 Task: Add Sprouts Parmigiano Reggiano to the cart.
Action: Mouse moved to (42, 368)
Screenshot: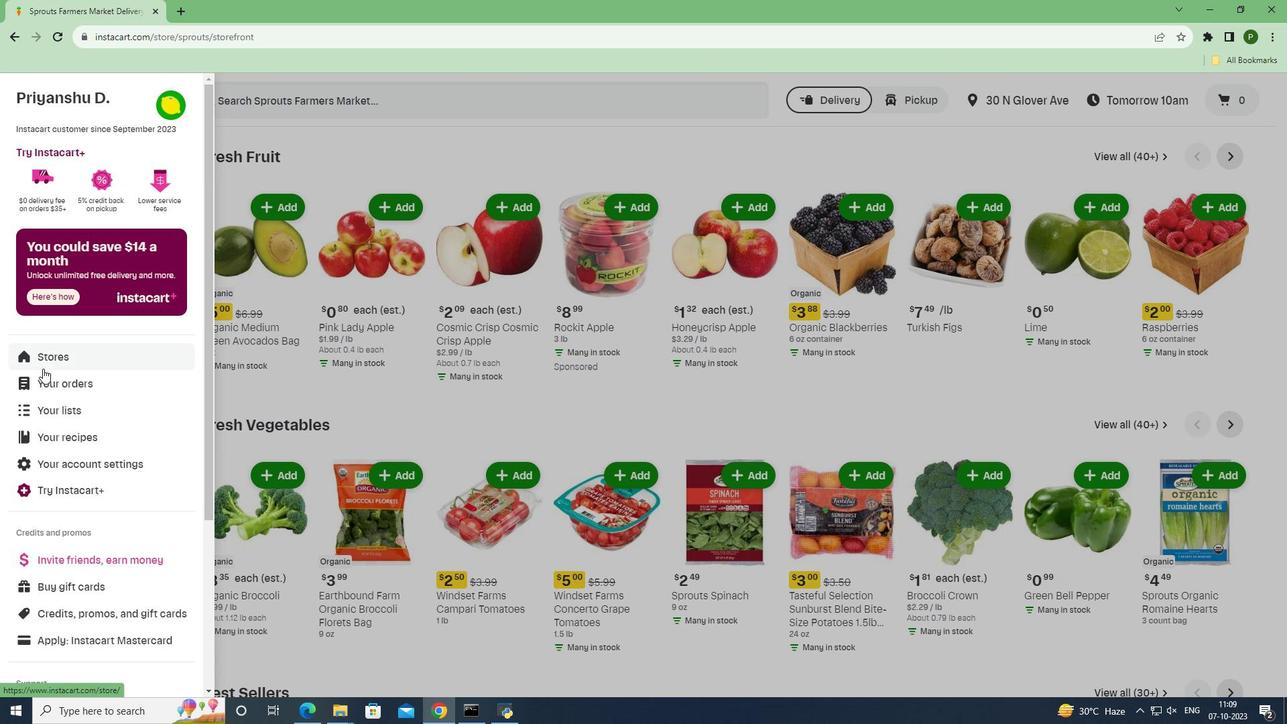 
Action: Mouse pressed left at (42, 368)
Screenshot: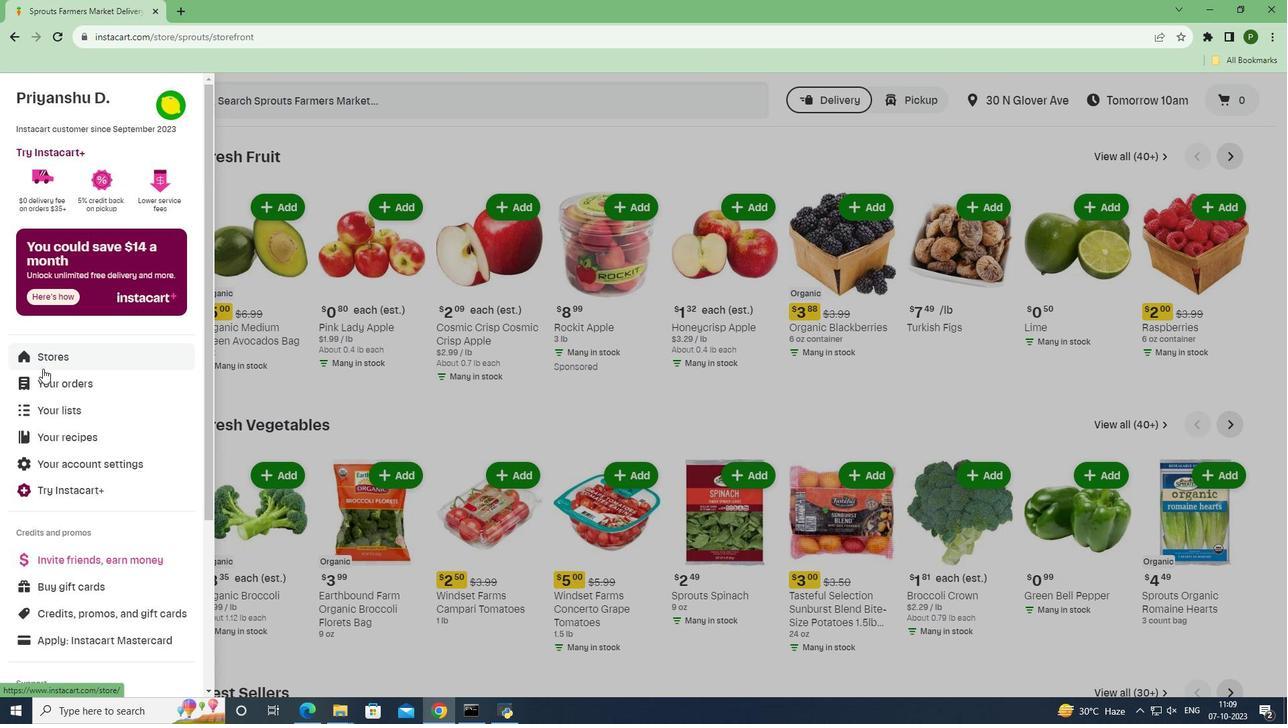 
Action: Mouse moved to (314, 162)
Screenshot: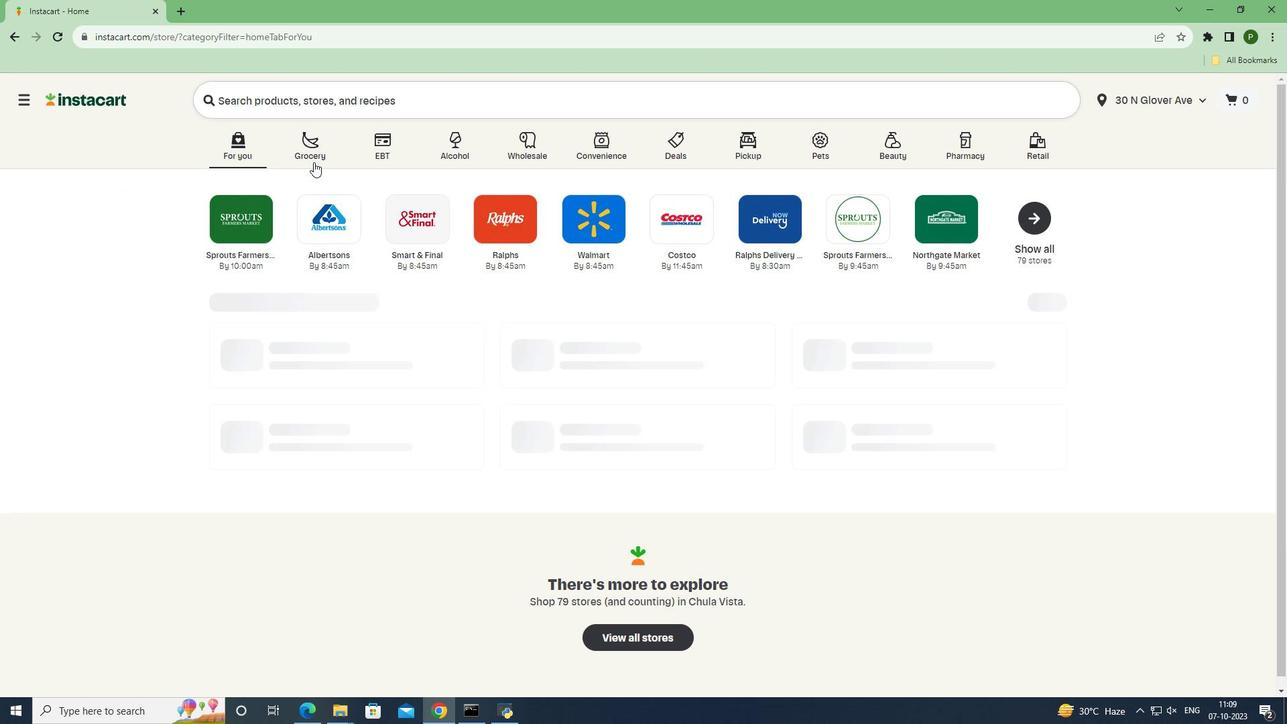 
Action: Mouse pressed left at (314, 162)
Screenshot: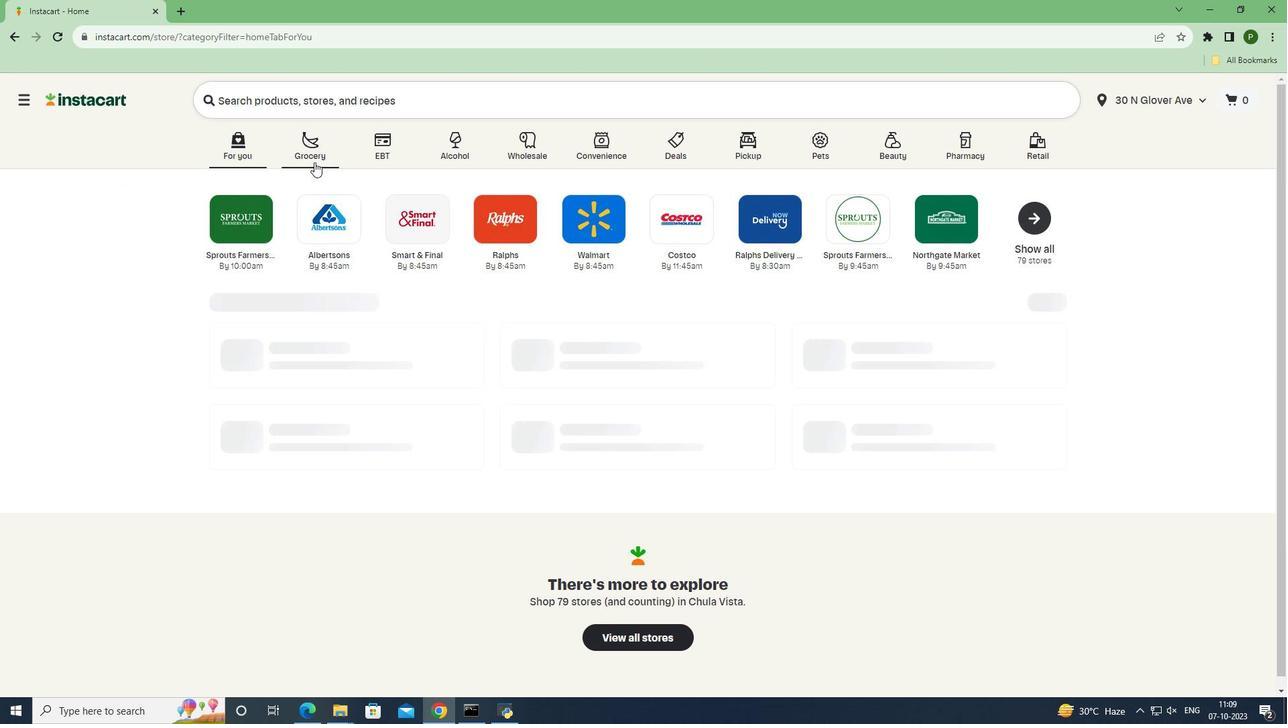 
Action: Mouse moved to (541, 300)
Screenshot: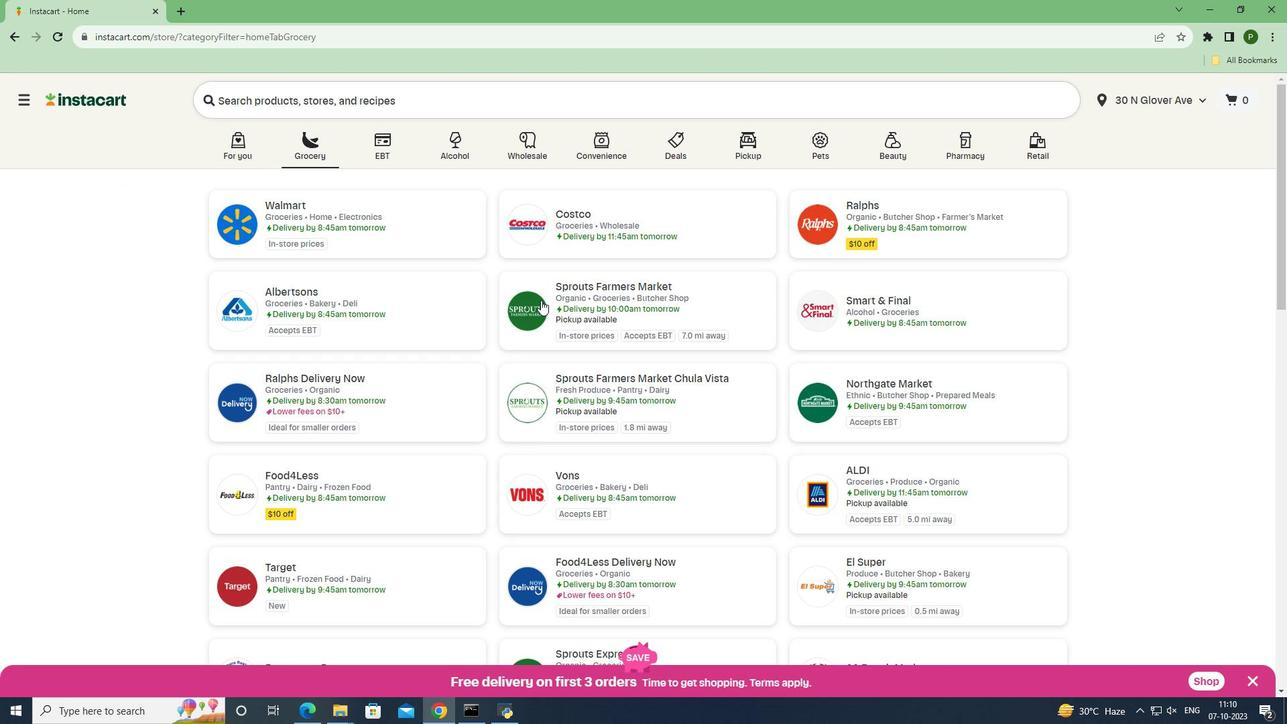 
Action: Mouse pressed left at (541, 300)
Screenshot: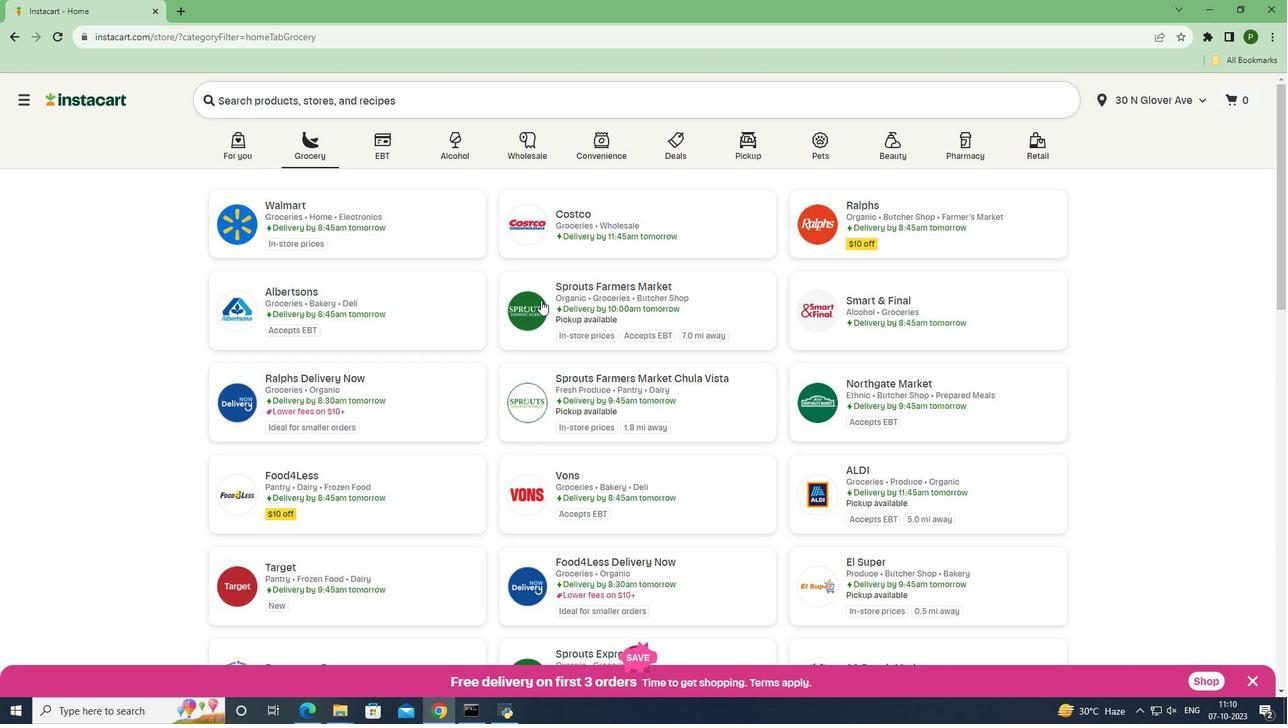 
Action: Mouse moved to (90, 437)
Screenshot: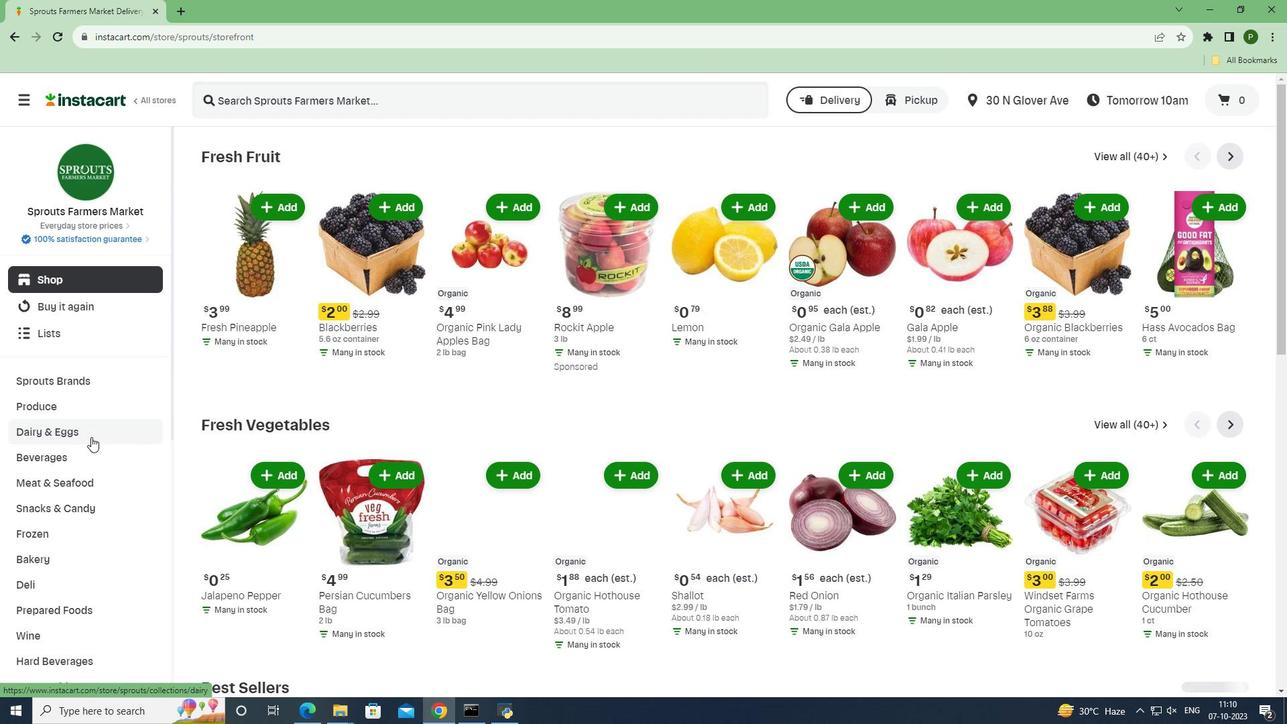 
Action: Mouse pressed left at (90, 437)
Screenshot: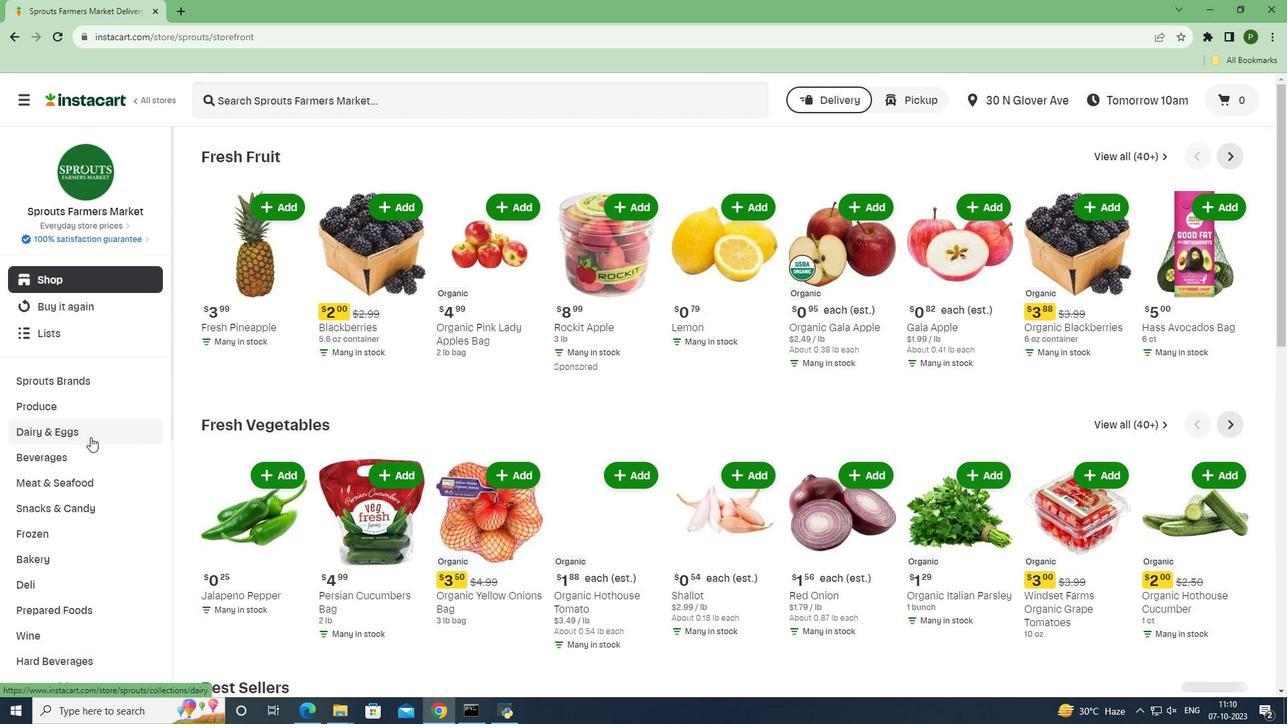 
Action: Mouse moved to (101, 482)
Screenshot: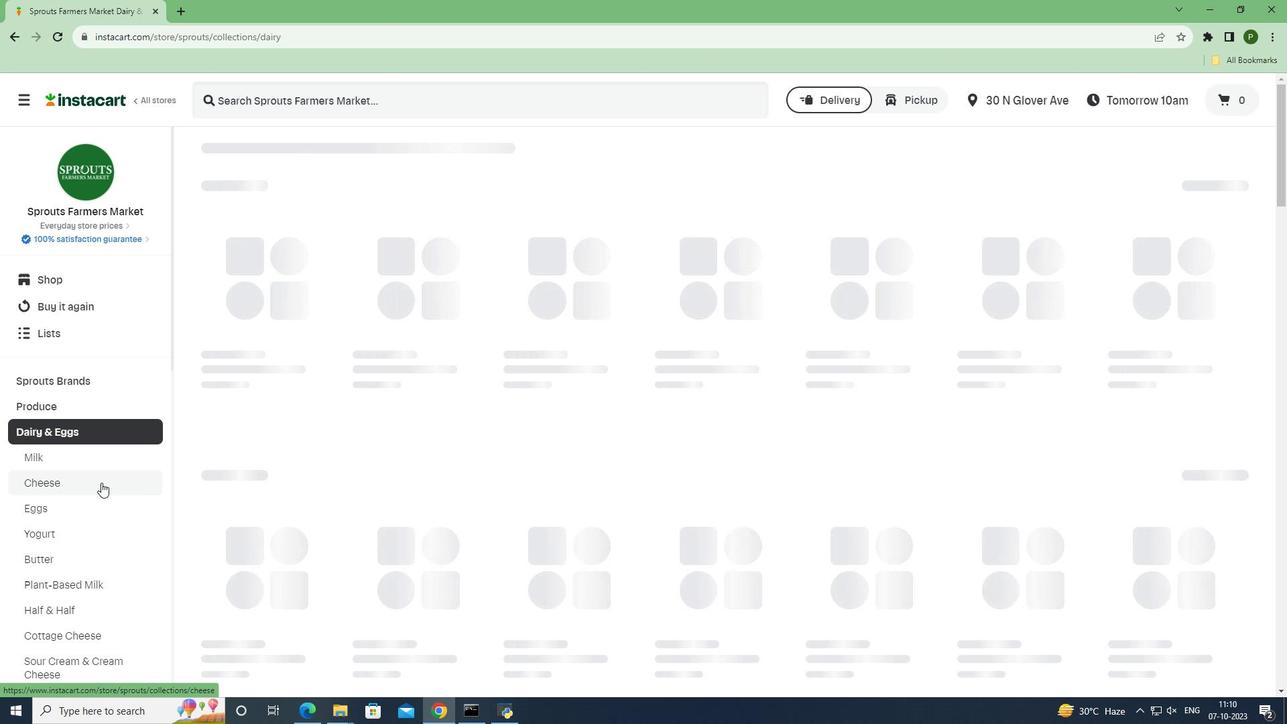
Action: Mouse pressed left at (101, 482)
Screenshot: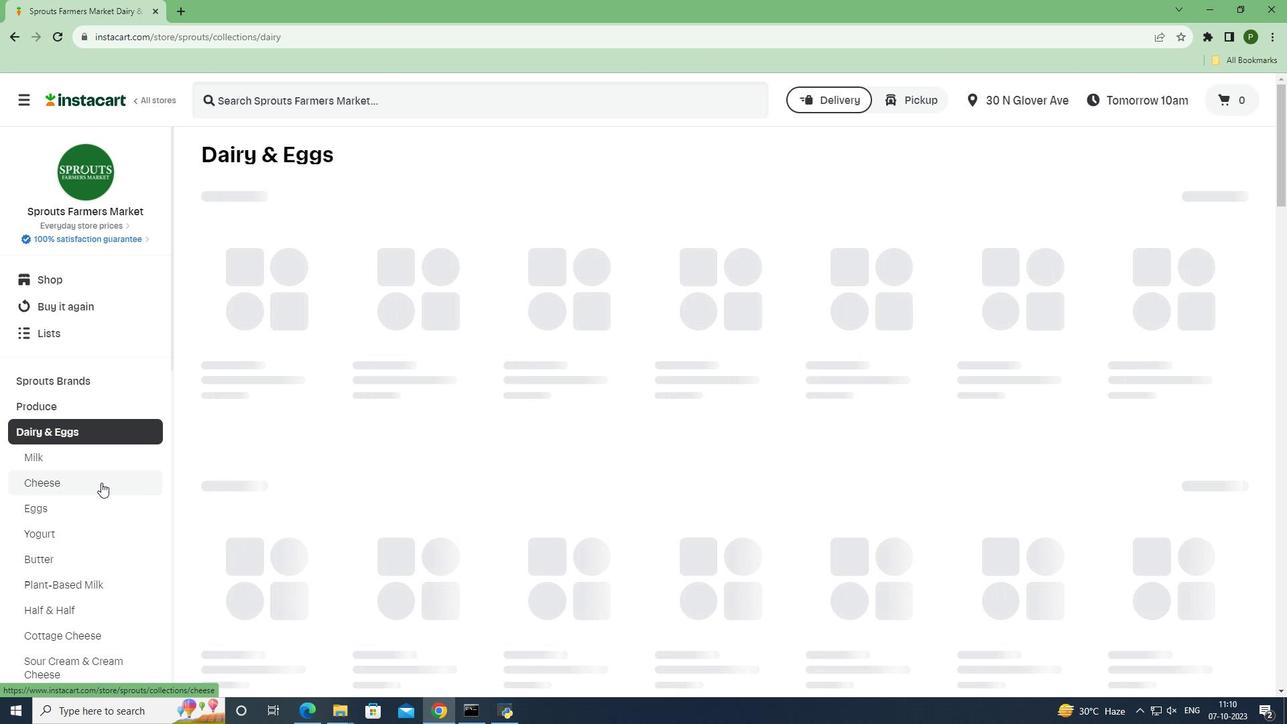 
Action: Mouse moved to (303, 104)
Screenshot: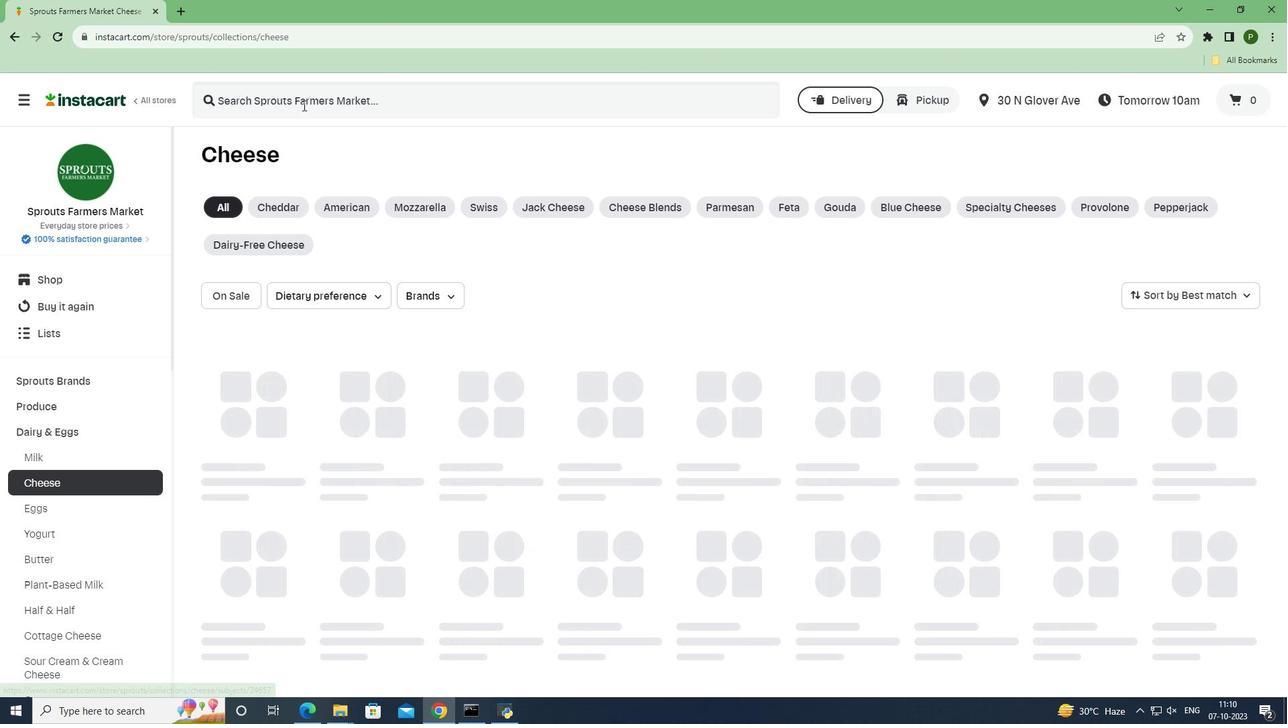 
Action: Mouse pressed left at (303, 104)
Screenshot: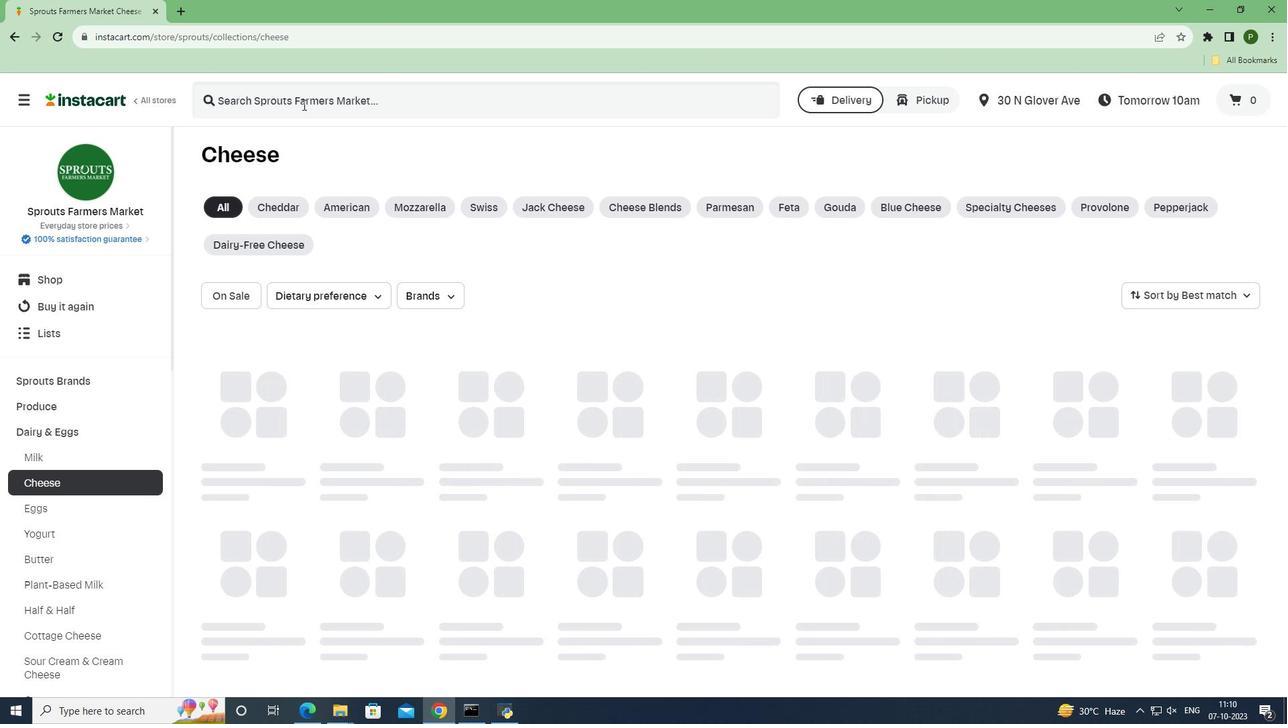 
Action: Mouse moved to (303, 103)
Screenshot: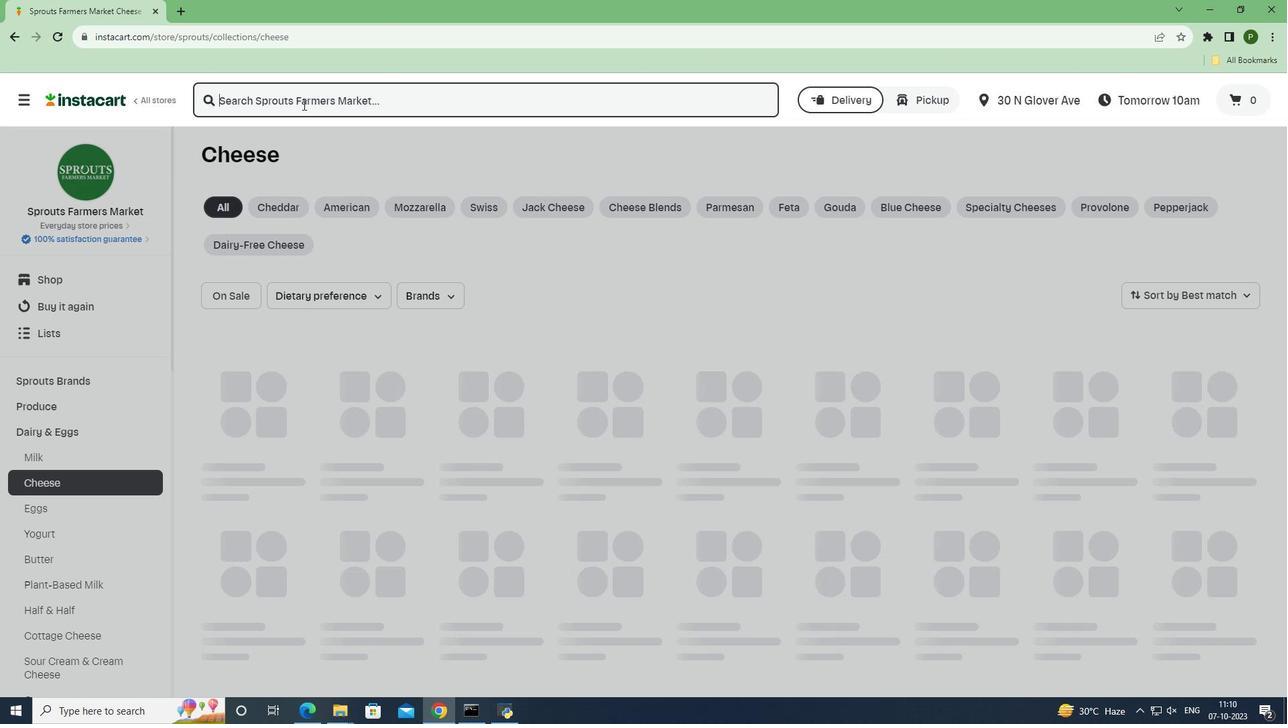 
Action: Key pressed <Key.caps_lock>S<Key.caps_lock>prouts<Key.space><Key.caps_lock>P<Key.caps_lock>armigiano<Key.space><Key.caps_lock>R<Key.caps_lock>eggiano<Key.space><Key.enter>
Screenshot: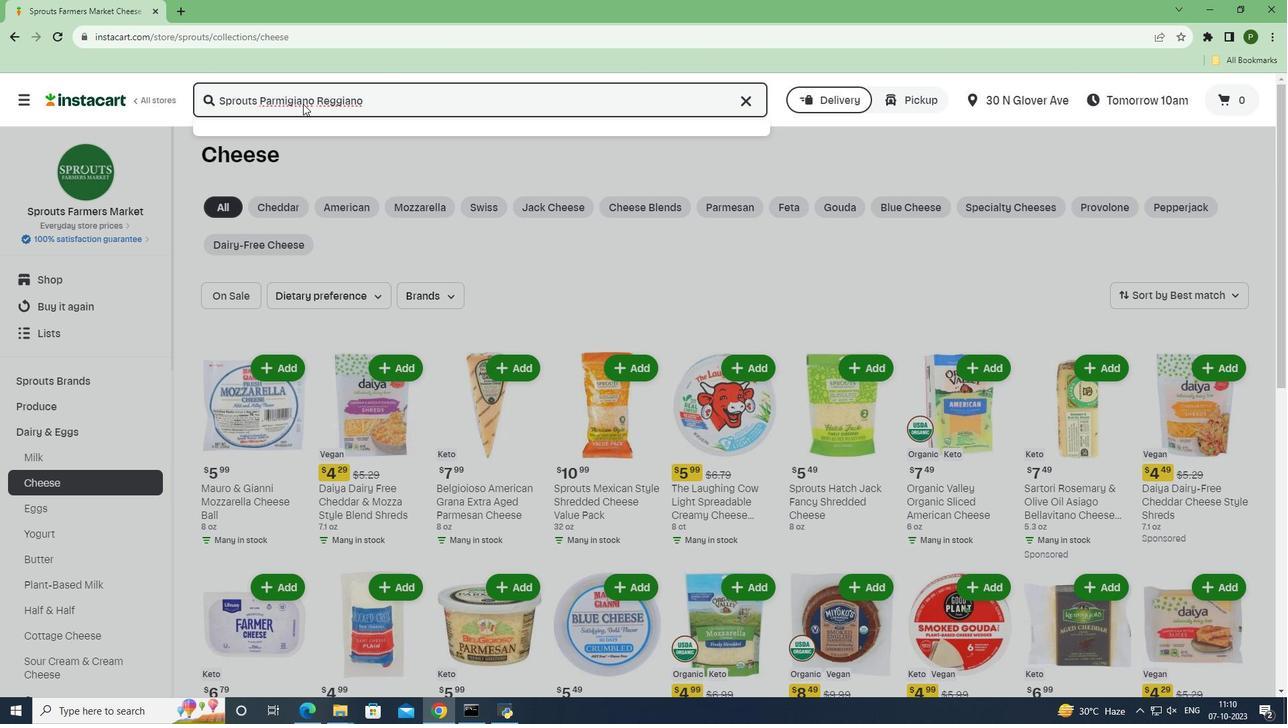 
Action: Mouse moved to (361, 245)
Screenshot: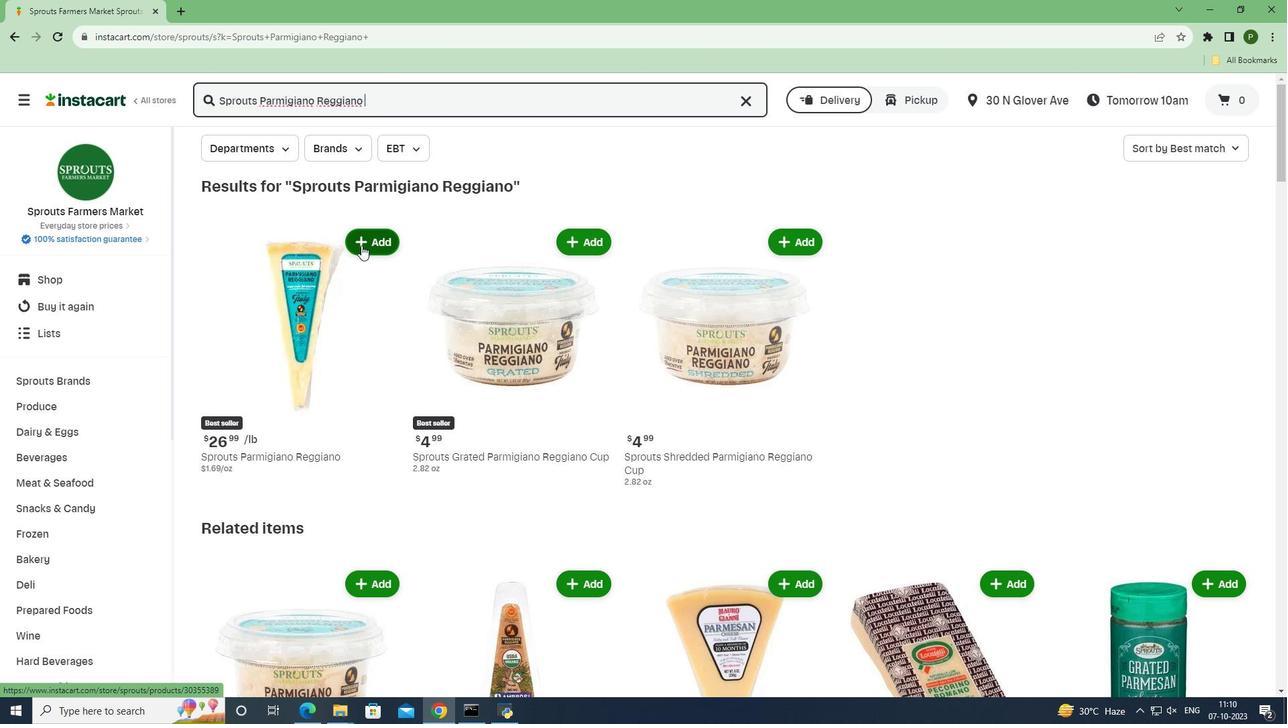 
Action: Mouse pressed left at (361, 245)
Screenshot: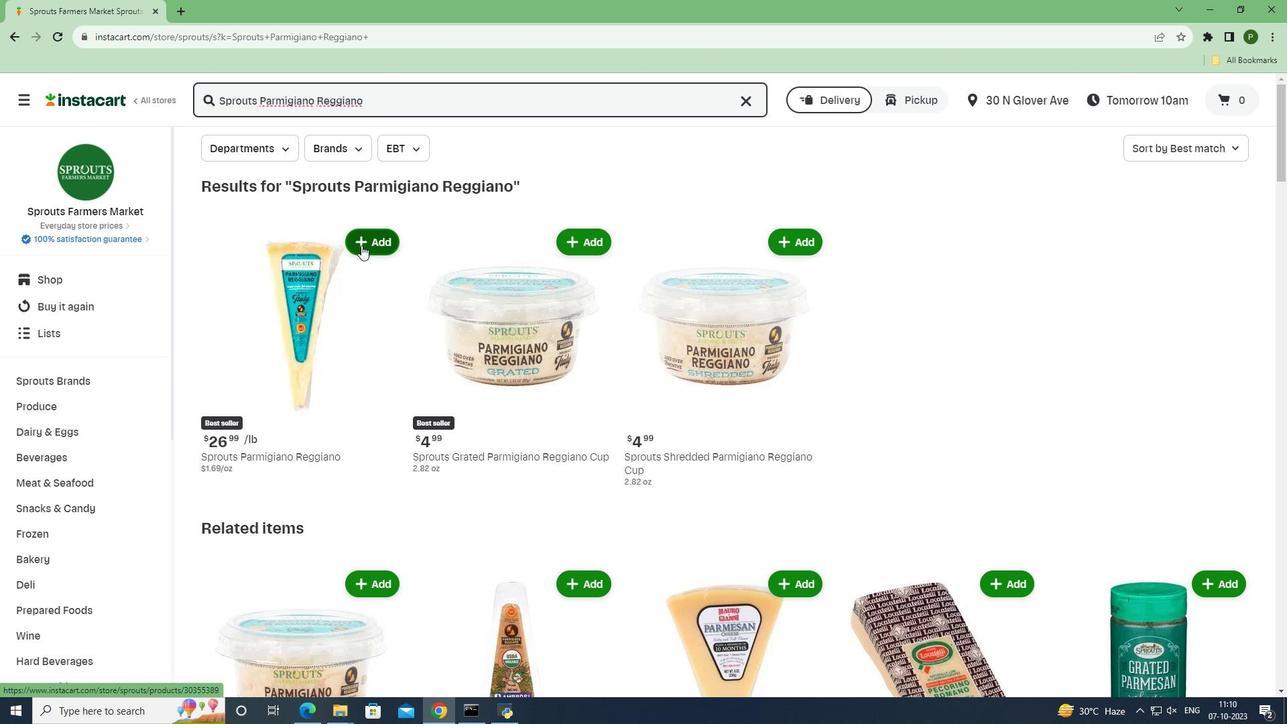 
Action: Mouse moved to (392, 309)
Screenshot: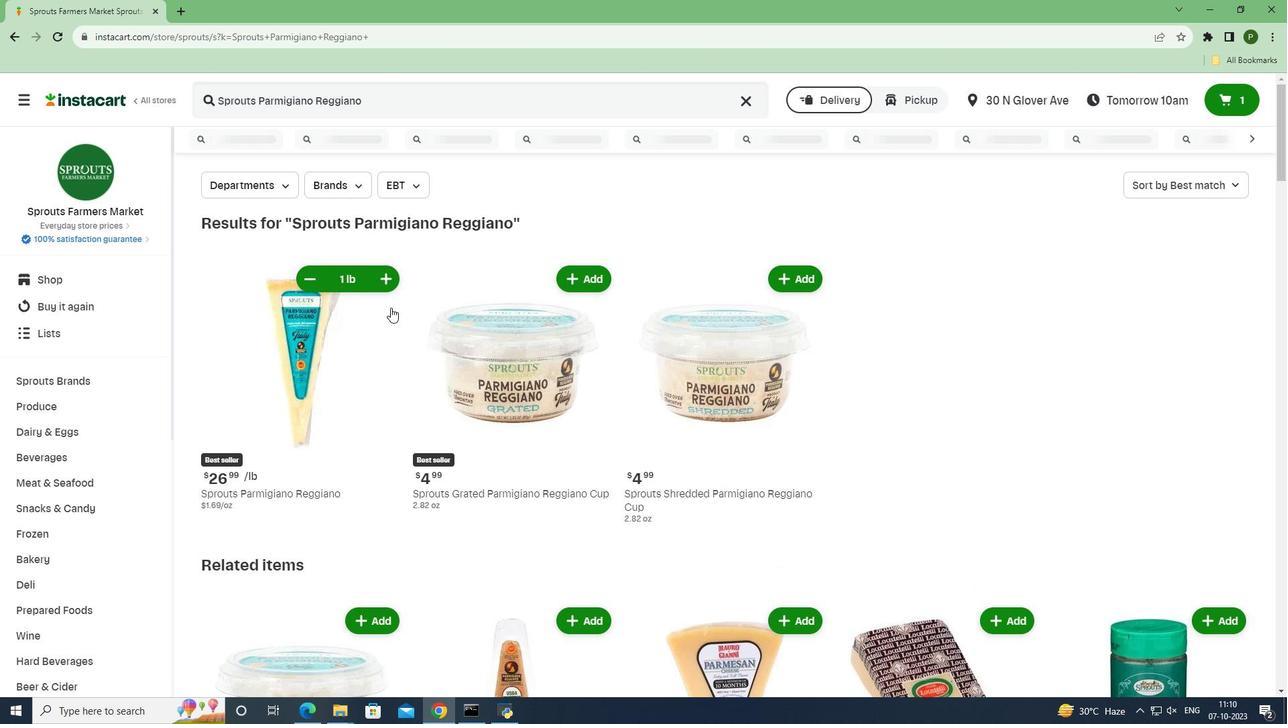 
